 Task: Move the task Create a new online store for a retail business to the section Done in the project AgileBox and filter the tasks in the project by Incomplete tasks
Action: Mouse moved to (51, 262)
Screenshot: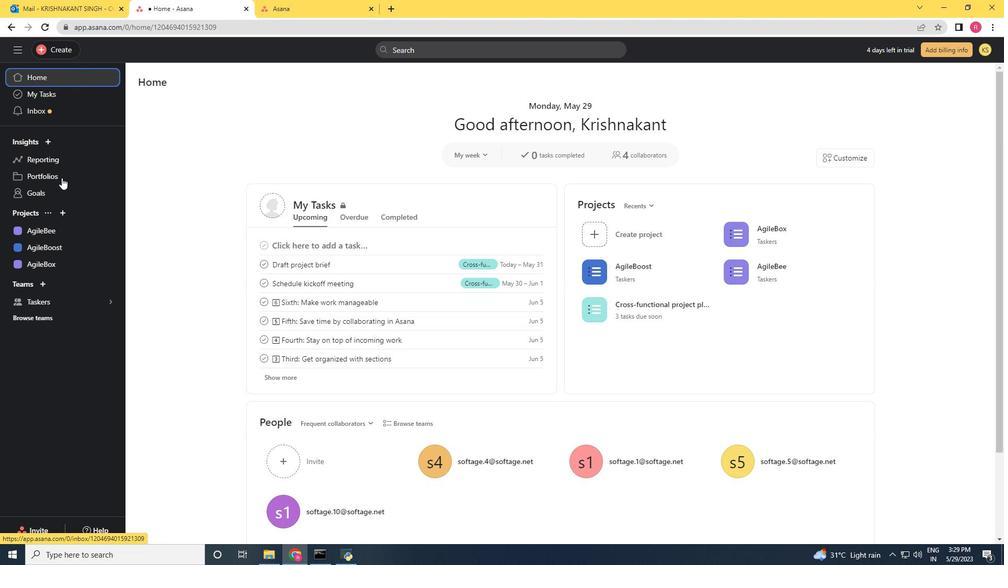
Action: Mouse pressed left at (51, 262)
Screenshot: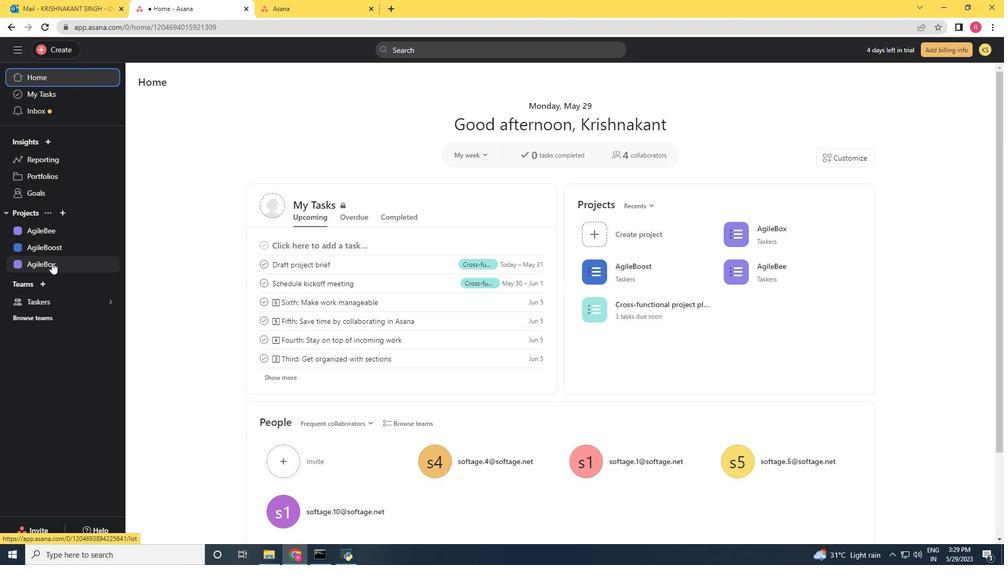 
Action: Mouse moved to (677, 195)
Screenshot: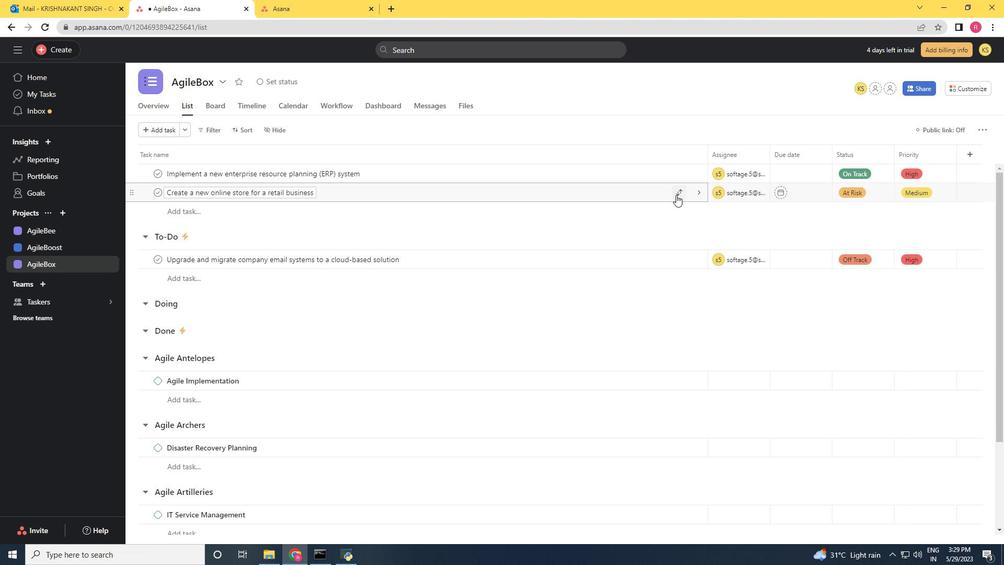 
Action: Mouse pressed left at (677, 195)
Screenshot: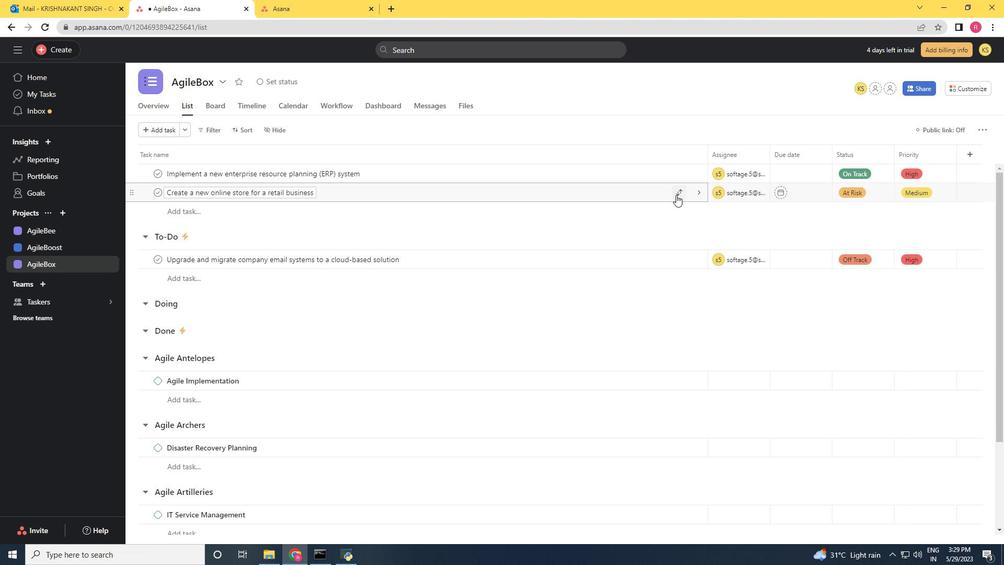 
Action: Mouse moved to (633, 286)
Screenshot: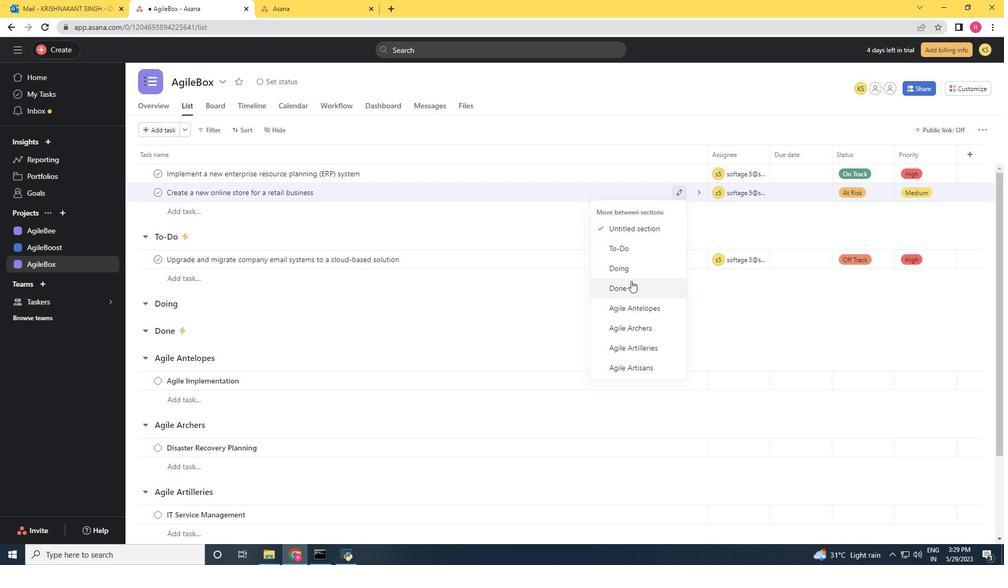 
Action: Mouse pressed left at (633, 286)
Screenshot: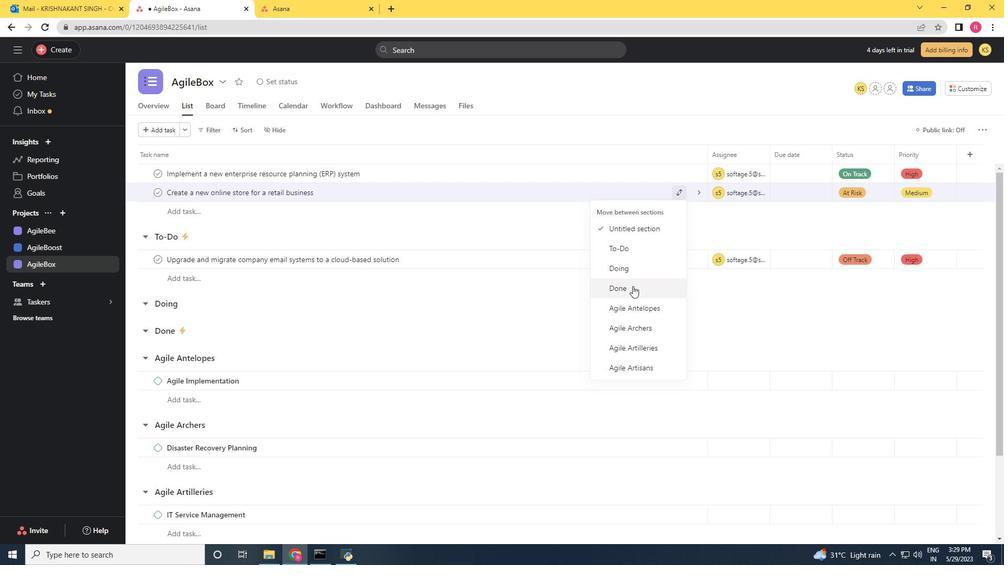
Action: Mouse moved to (208, 131)
Screenshot: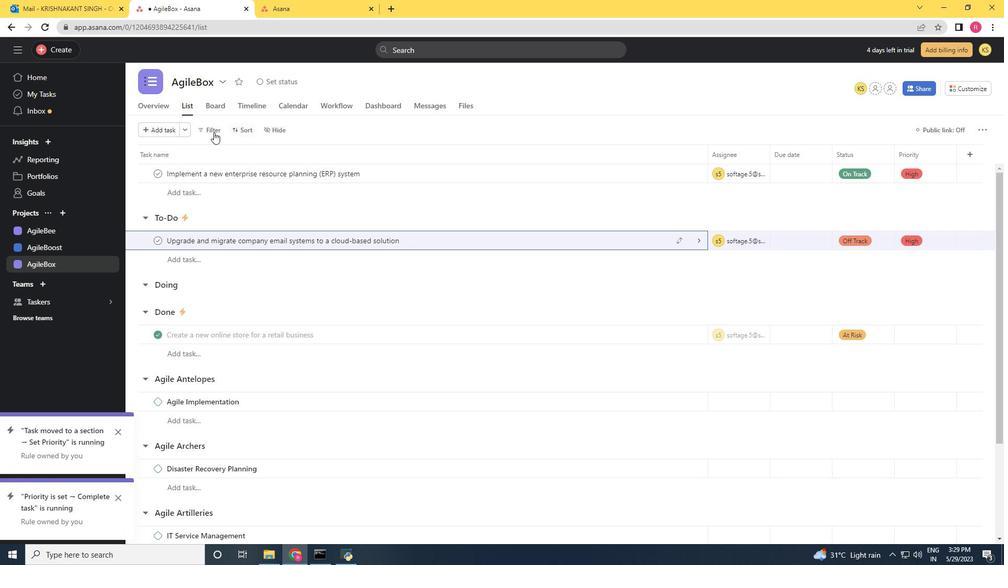 
Action: Mouse pressed left at (208, 131)
Screenshot: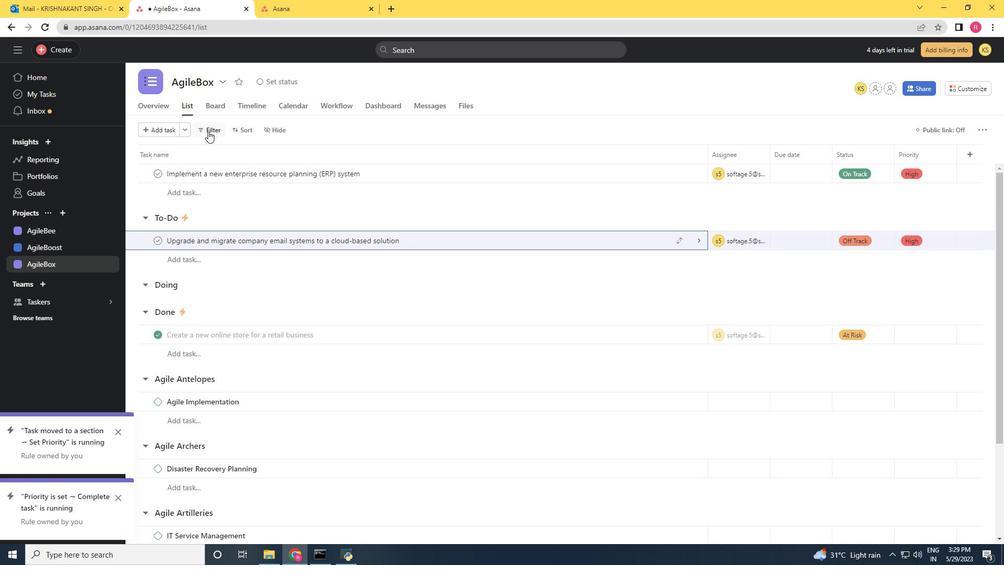 
Action: Mouse moved to (238, 170)
Screenshot: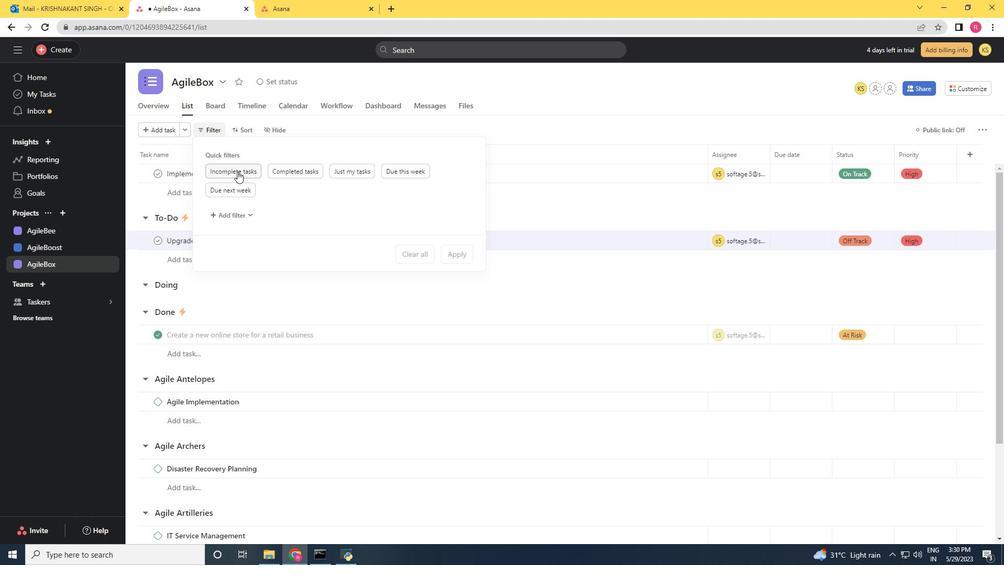 
Action: Mouse pressed left at (238, 170)
Screenshot: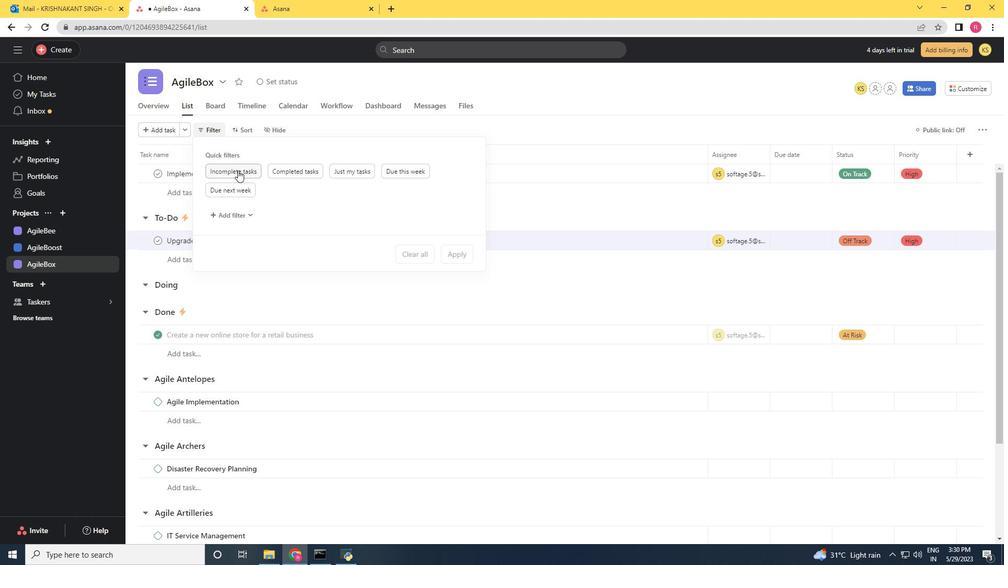 
